 Task: Find the shortest route from Sacramento to Lassen Volcanic National Park.
Action: Mouse moved to (168, 57)
Screenshot: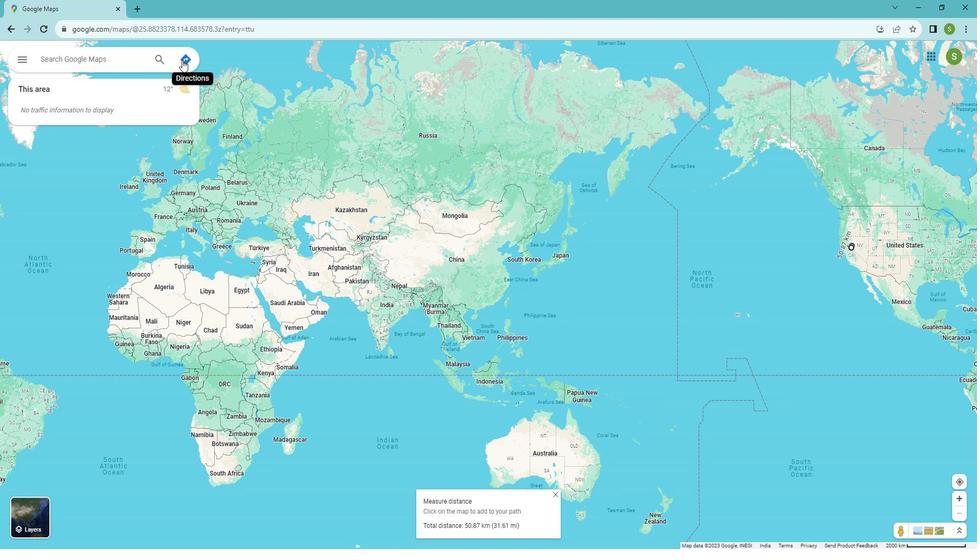 
Action: Mouse pressed left at (168, 57)
Screenshot: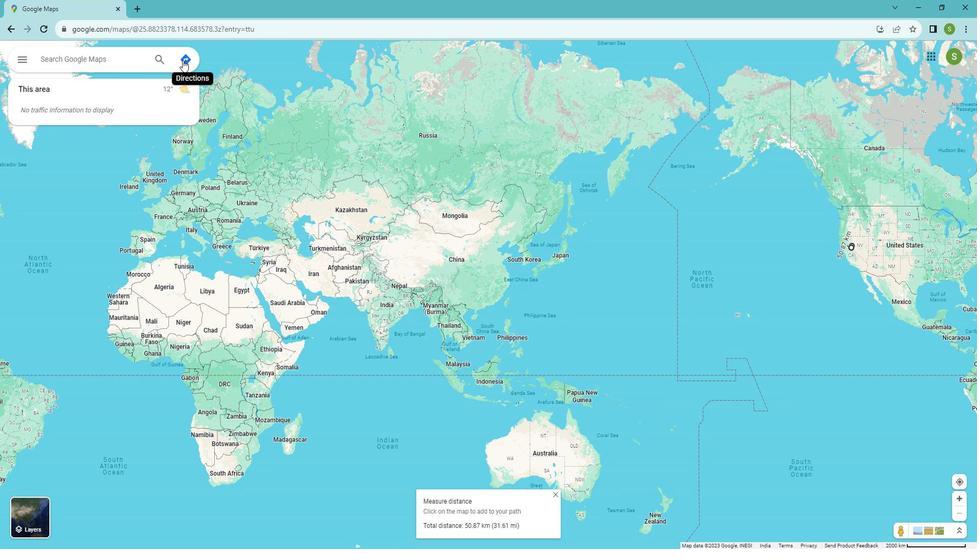 
Action: Mouse moved to (73, 86)
Screenshot: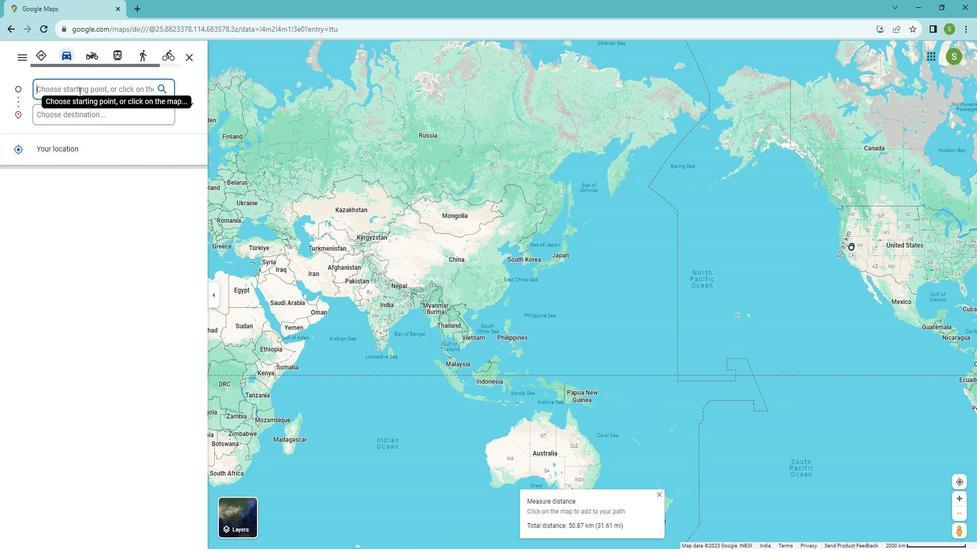 
Action: Mouse pressed left at (73, 86)
Screenshot: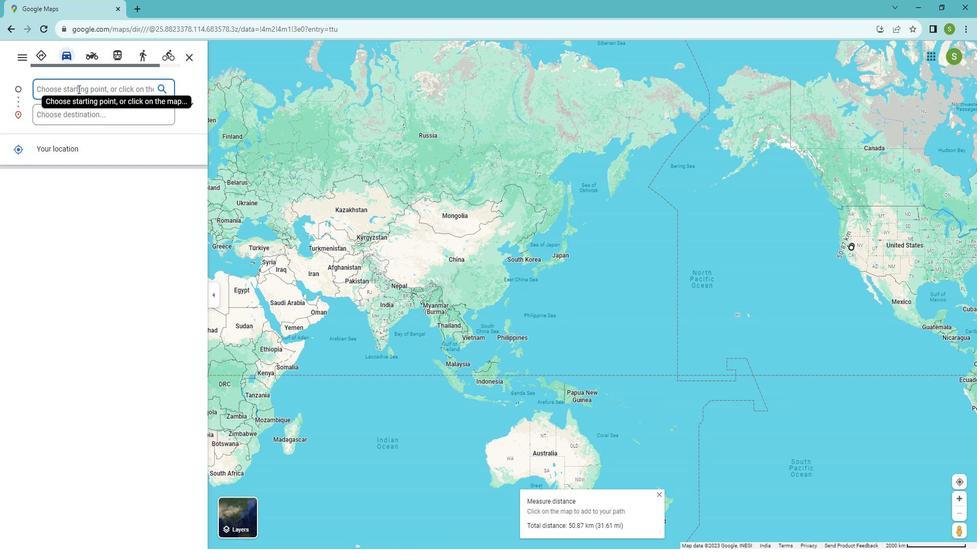 
Action: Key pressed <Key.shift>Sacramento
Screenshot: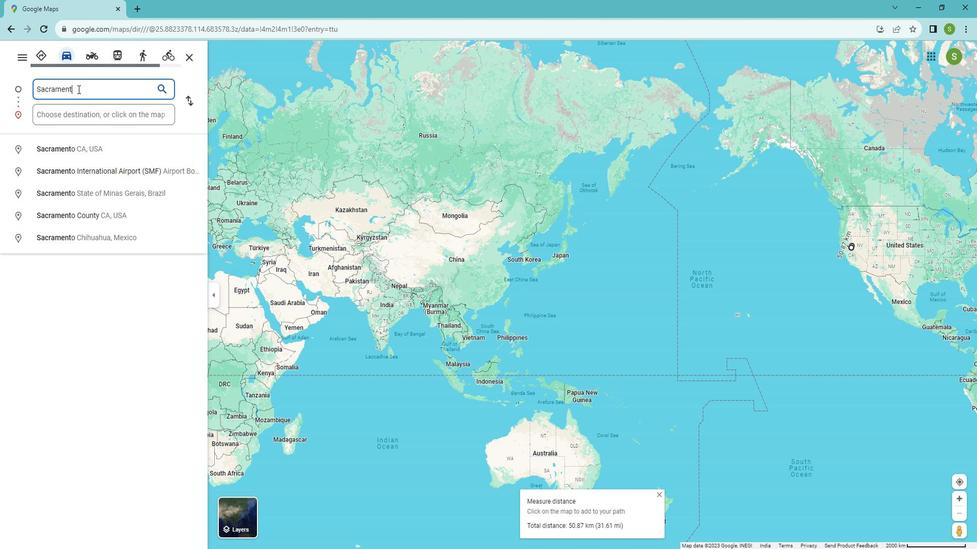 
Action: Mouse moved to (87, 150)
Screenshot: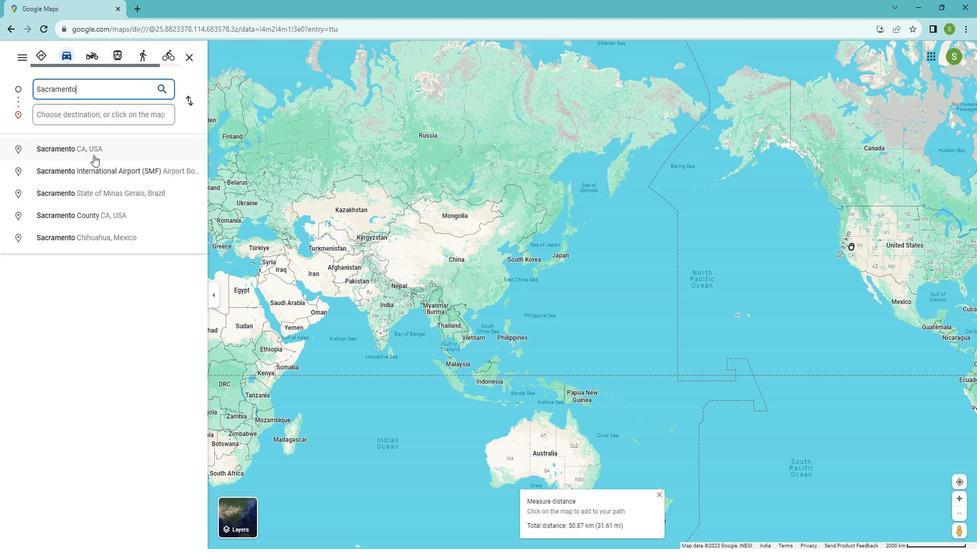 
Action: Mouse pressed left at (87, 150)
Screenshot: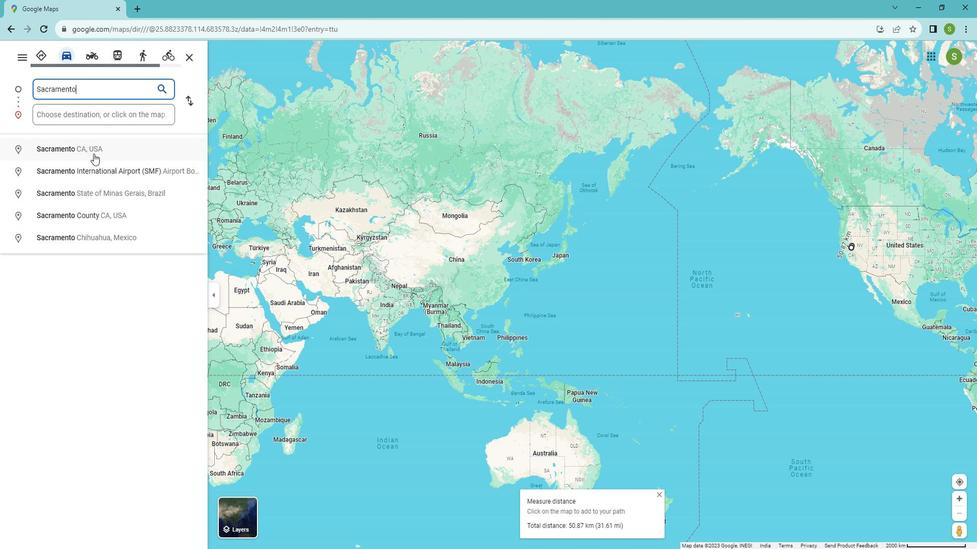 
Action: Mouse moved to (60, 114)
Screenshot: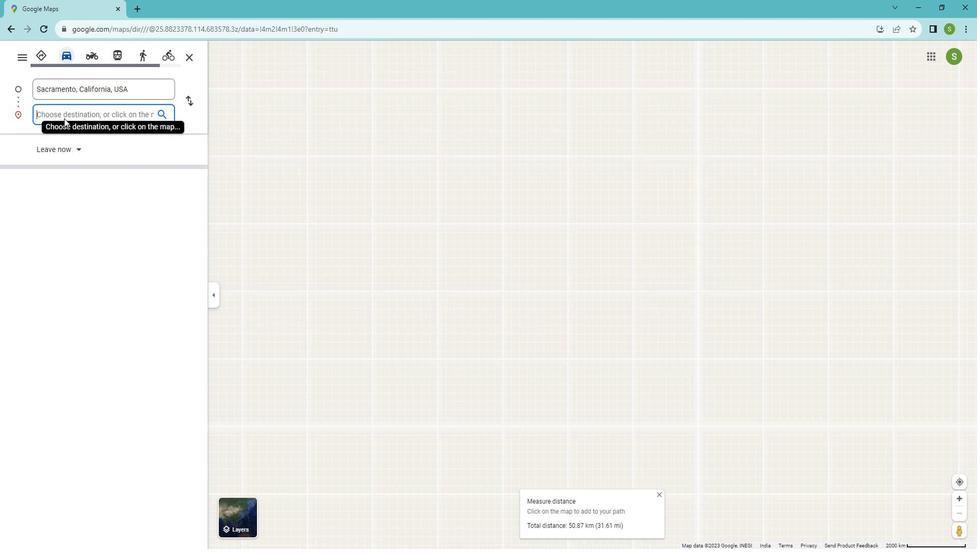 
Action: Mouse pressed left at (60, 114)
Screenshot: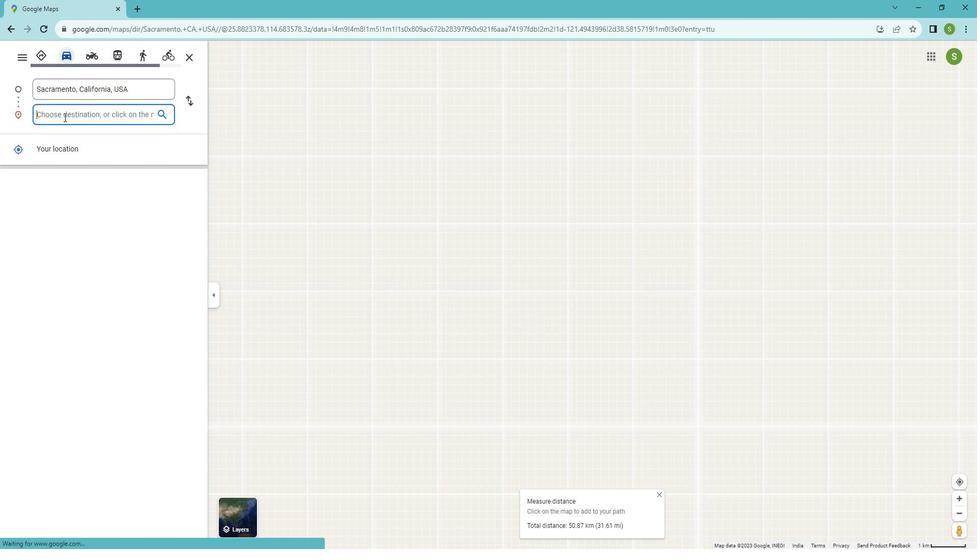 
Action: Key pressed <Key.shift>Lassen<Key.space><Key.shift>Volcanic<Key.space><Key.shift>National<Key.space><Key.shift>Park
Screenshot: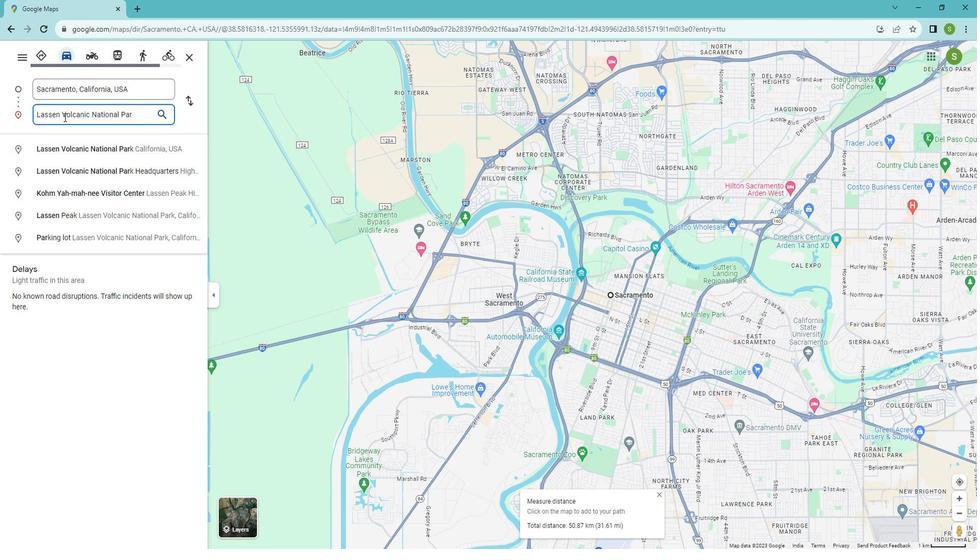 
Action: Mouse moved to (176, 98)
Screenshot: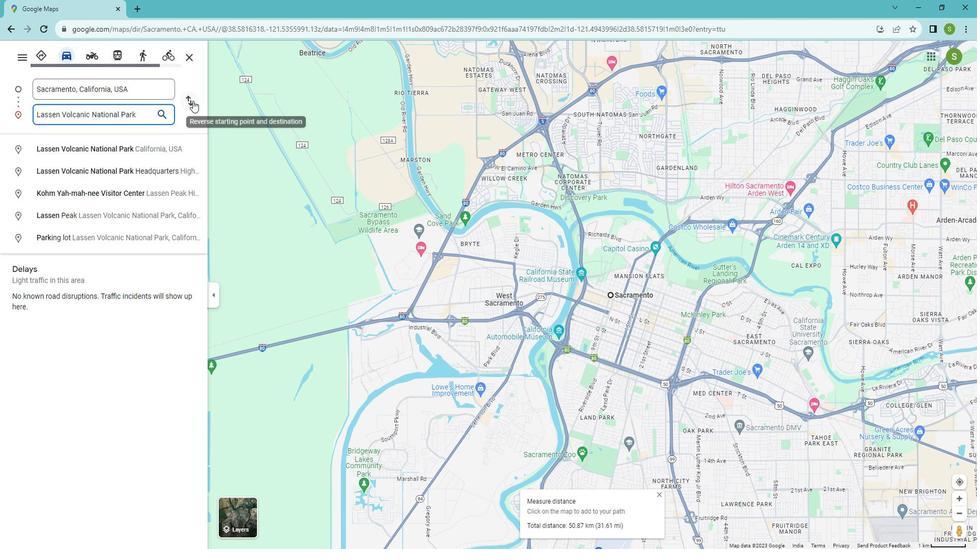 
Action: Mouse pressed left at (176, 98)
Screenshot: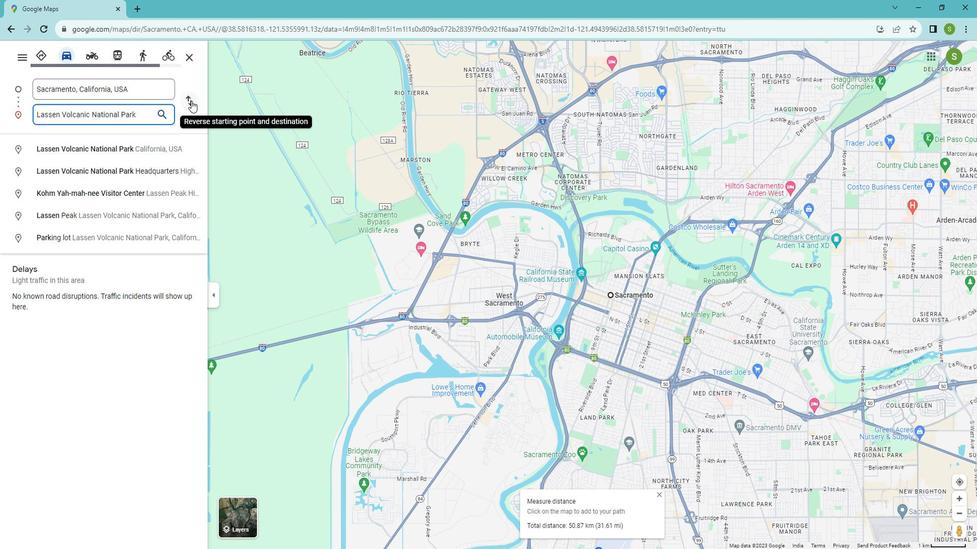 
Action: Mouse moved to (42, 55)
Screenshot: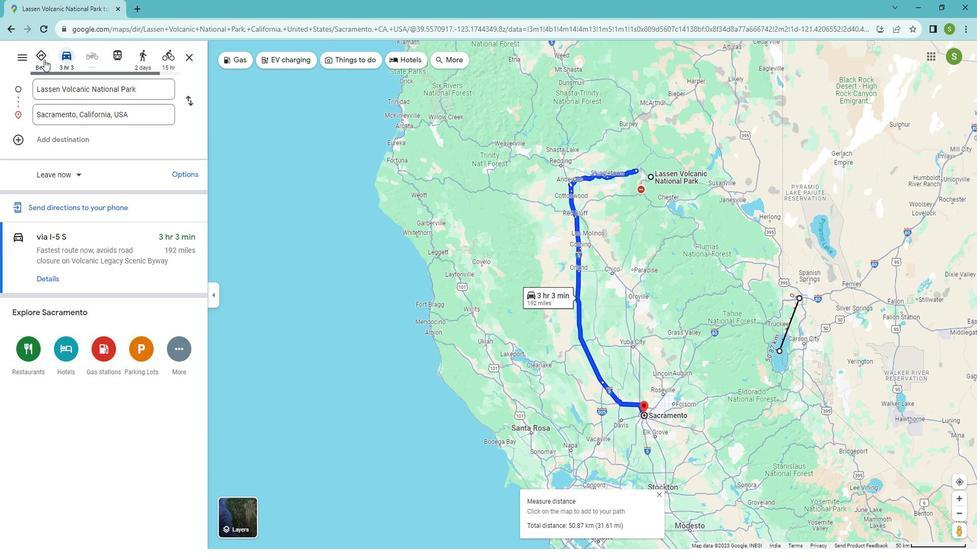 
Action: Mouse pressed left at (42, 55)
Screenshot: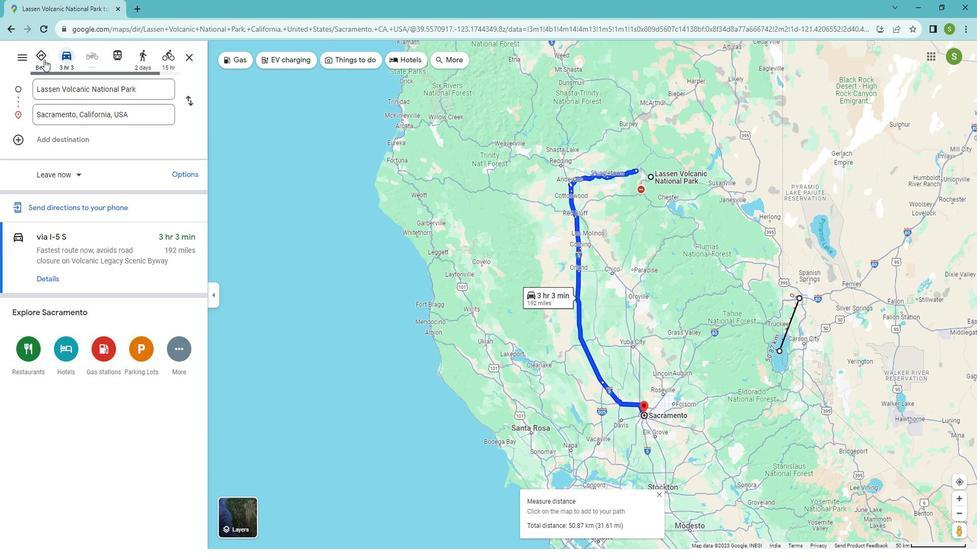 
Action: Mouse moved to (47, 275)
Screenshot: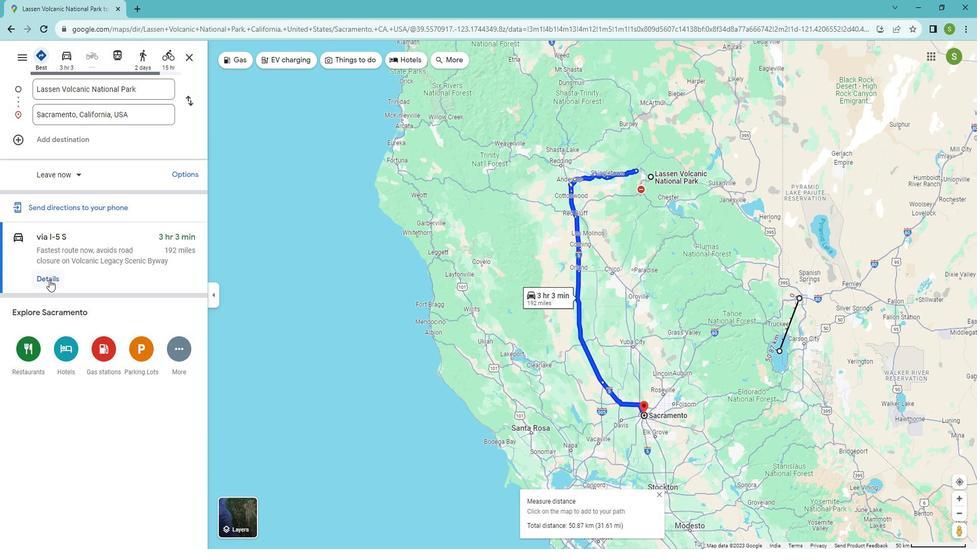 
Action: Mouse pressed left at (47, 275)
Screenshot: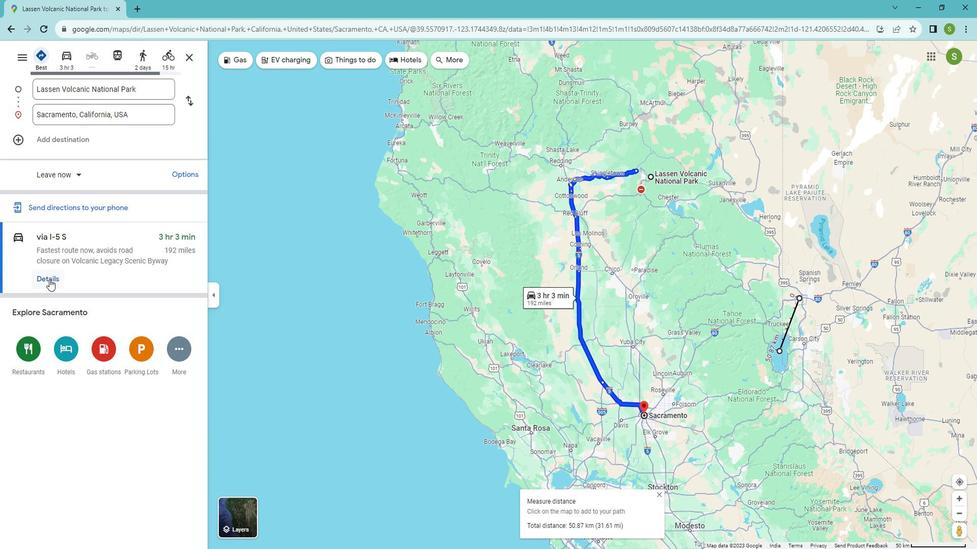 
Action: Mouse moved to (14, 51)
Screenshot: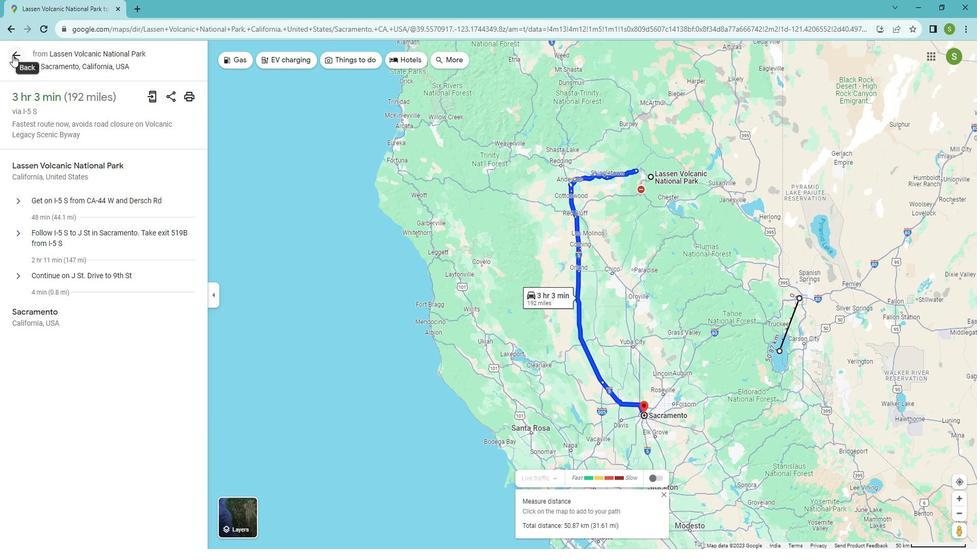
Action: Mouse pressed left at (14, 51)
Screenshot: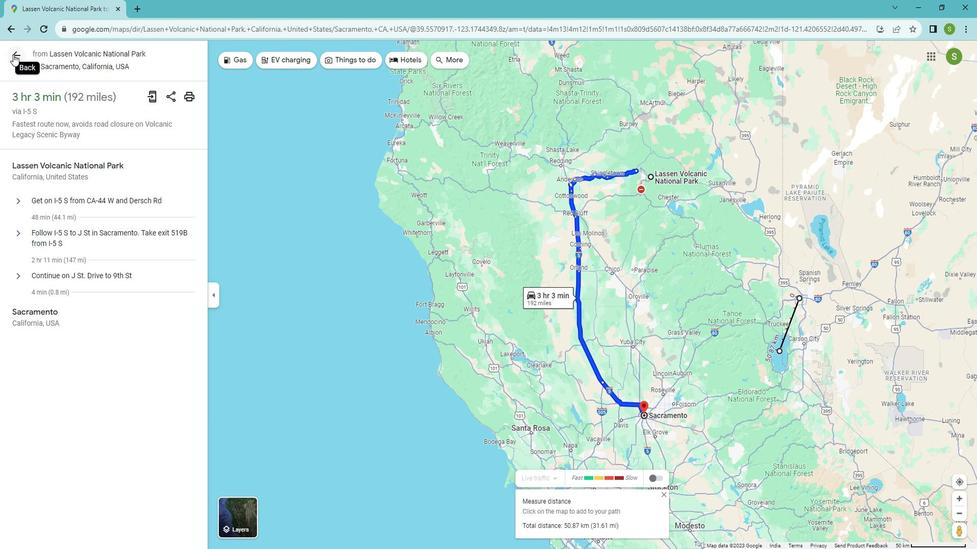
Action: Mouse moved to (41, 55)
Screenshot: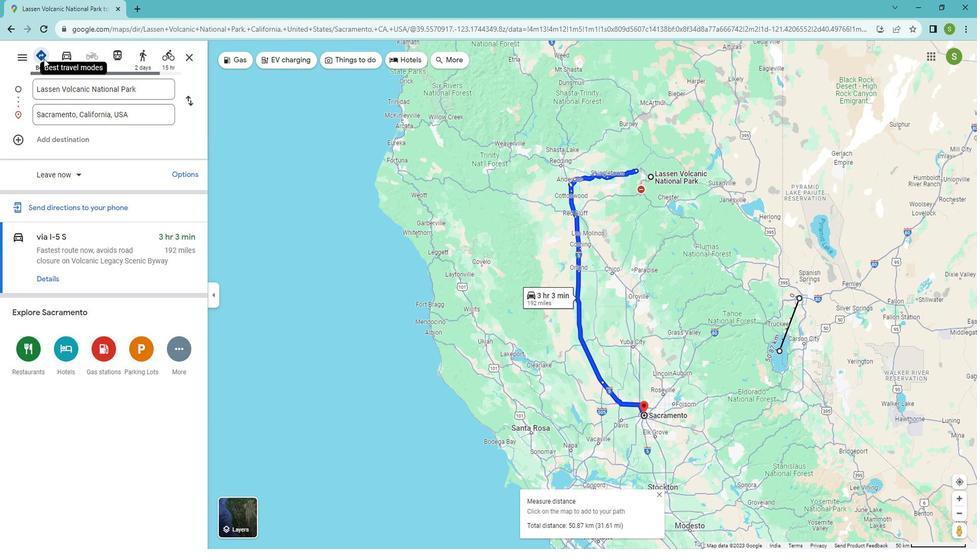 
Action: Mouse pressed left at (41, 55)
Screenshot: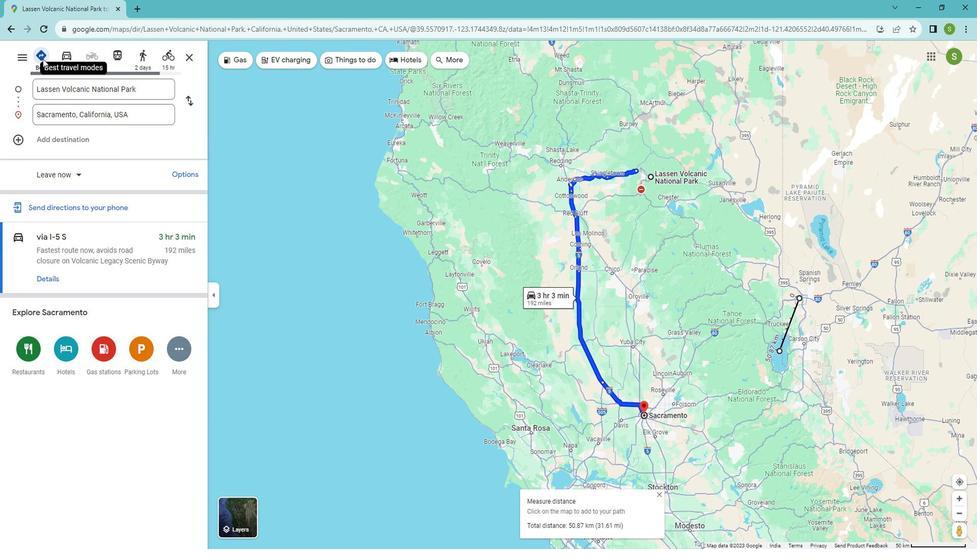 
Action: Mouse moved to (62, 54)
Screenshot: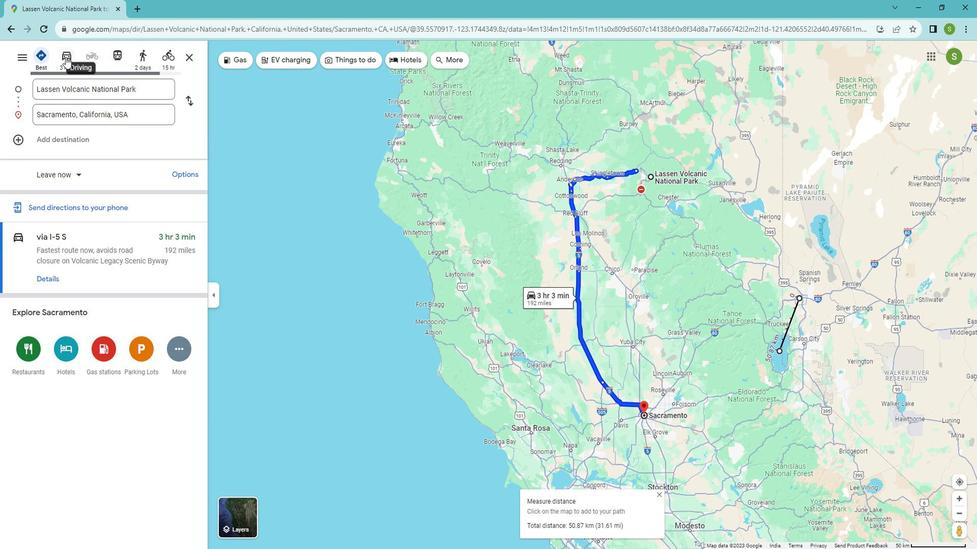 
Action: Mouse pressed left at (62, 54)
Screenshot: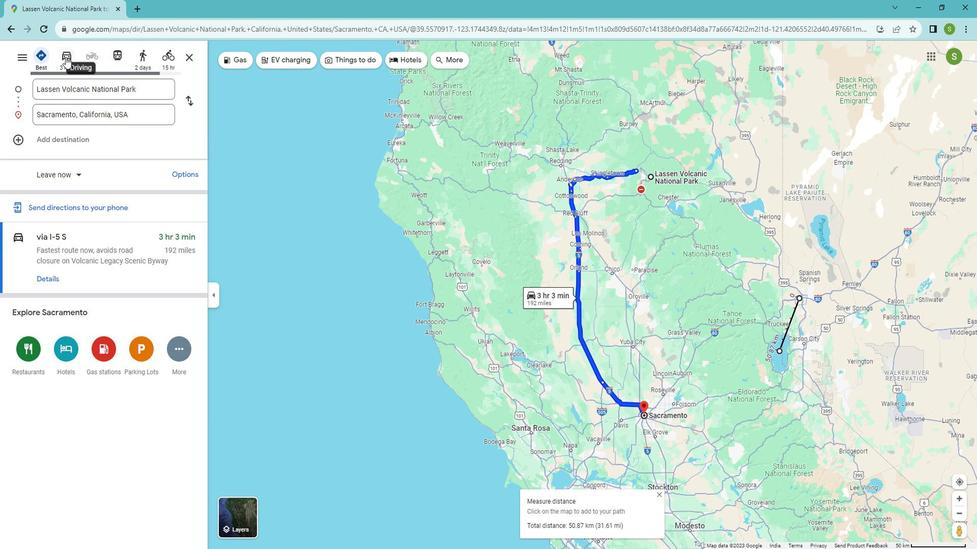 
Action: Mouse moved to (48, 273)
Screenshot: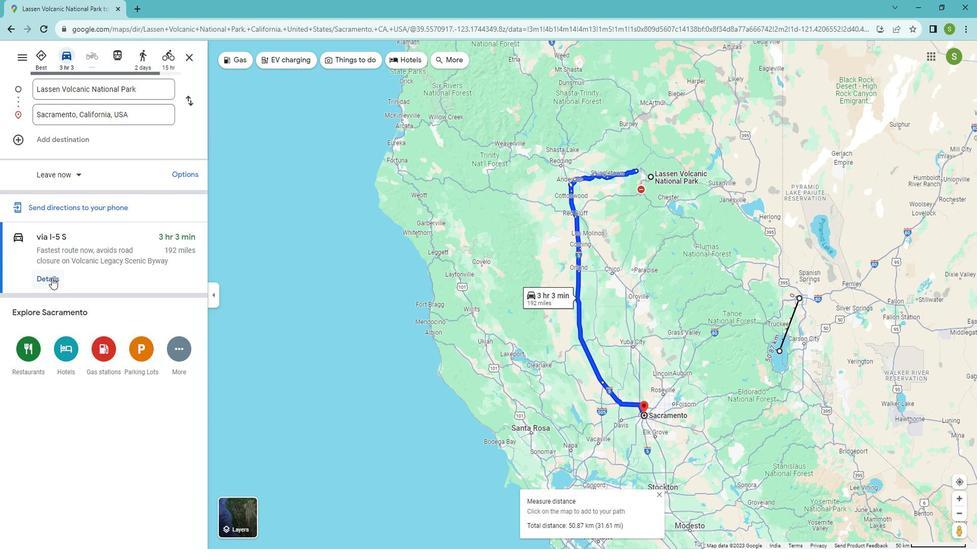 
Action: Mouse pressed left at (48, 273)
Screenshot: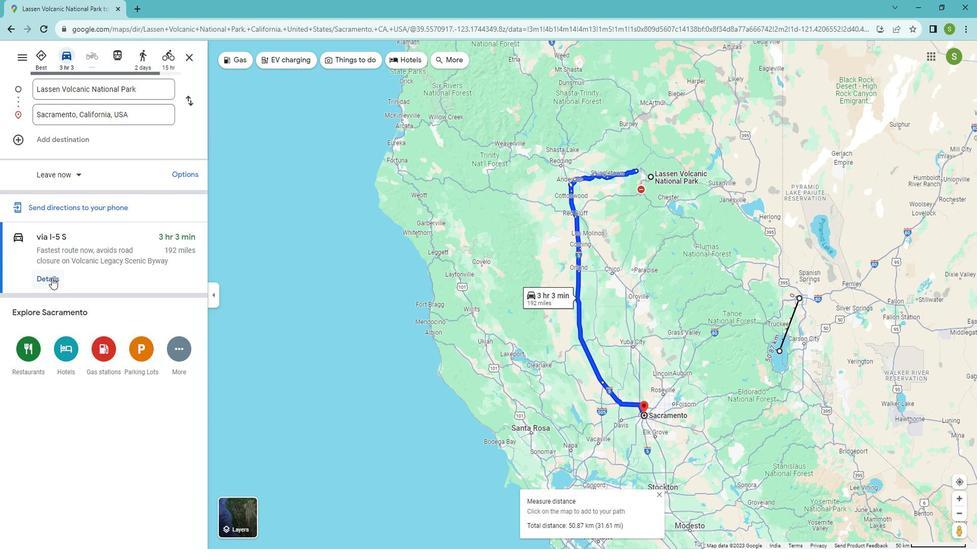
Action: Mouse moved to (276, 237)
Screenshot: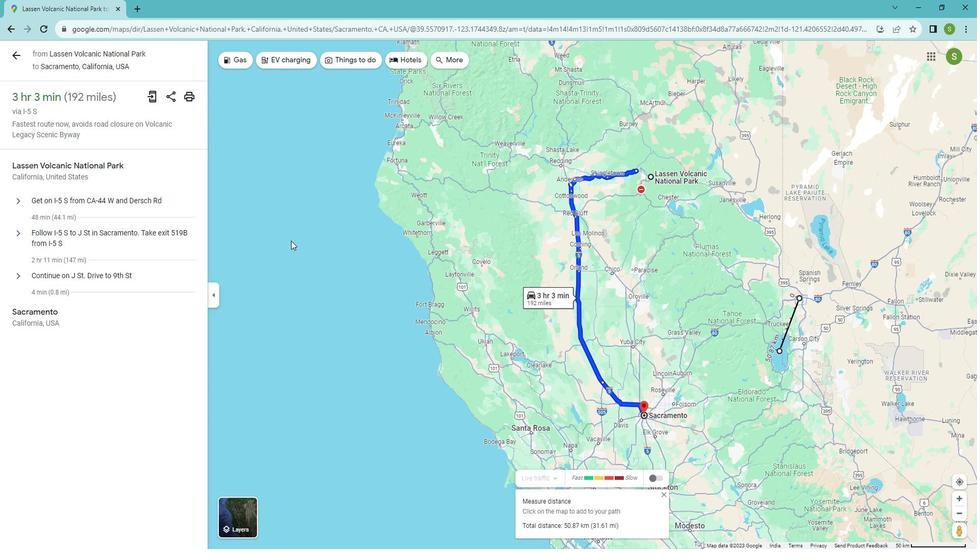 
